 Task: Create Card Emergency Response Planning in Board Website Performance to Workspace Financial Reporting. Create Card Signal Processing Review in Board Media Planning and Buying to Workspace Financial Reporting. Create Card Crisis Management Simulation in Board Sales Pipeline Analysis and Management to Workspace Financial Reporting
Action: Mouse moved to (460, 137)
Screenshot: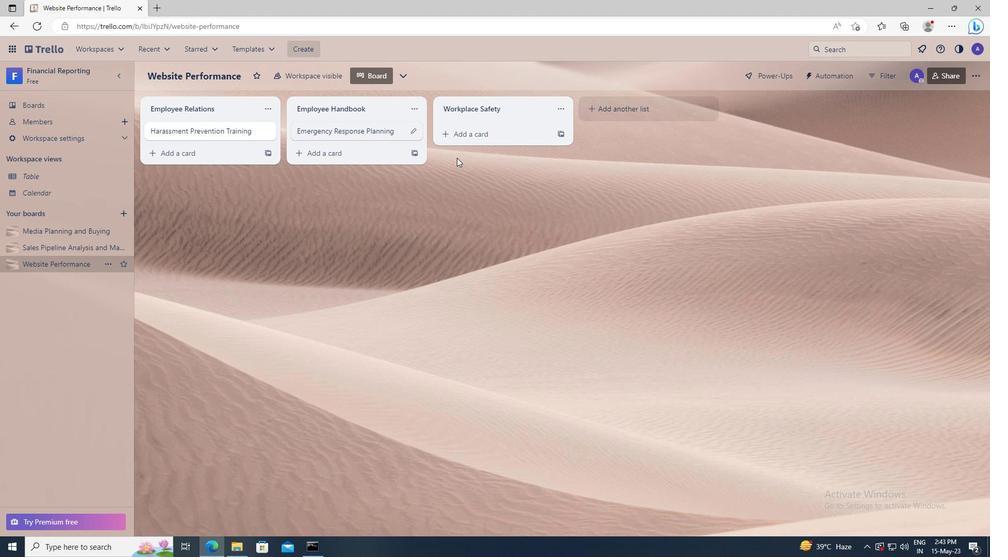 
Action: Mouse pressed left at (460, 137)
Screenshot: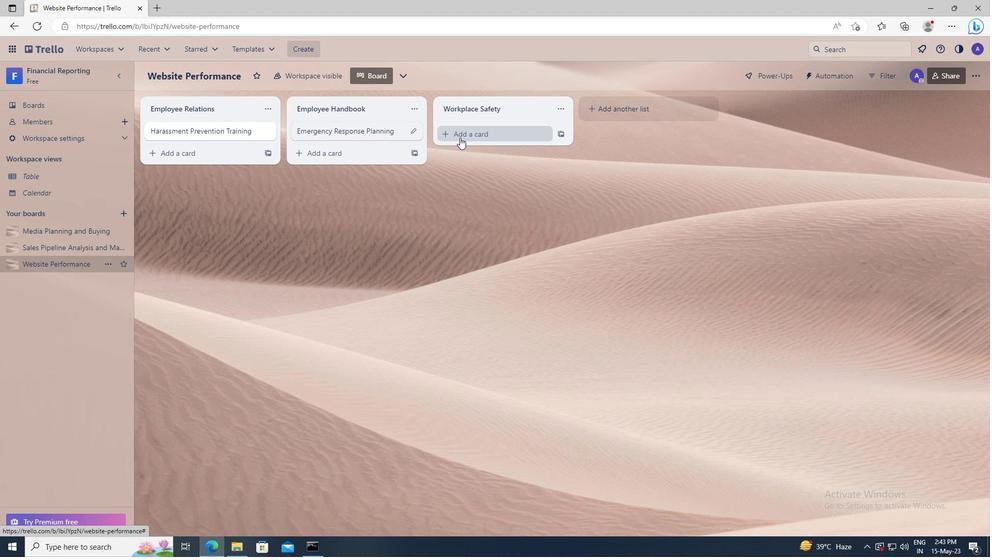 
Action: Key pressed <Key.shift>EMERGENCY<Key.space><Key.shift>RESPONSE<Key.space><Key.shift>PLANNING
Screenshot: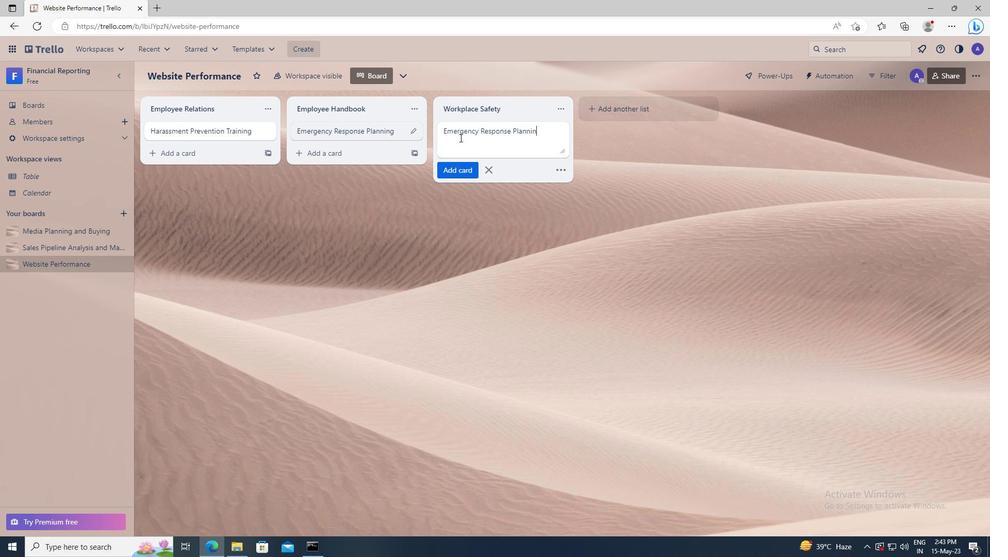 
Action: Mouse moved to (464, 167)
Screenshot: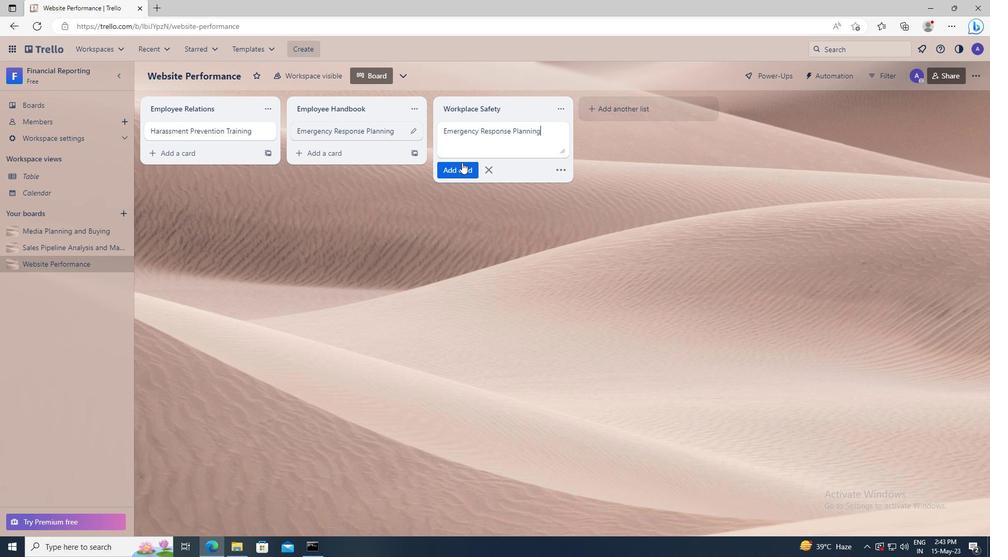 
Action: Mouse pressed left at (464, 167)
Screenshot: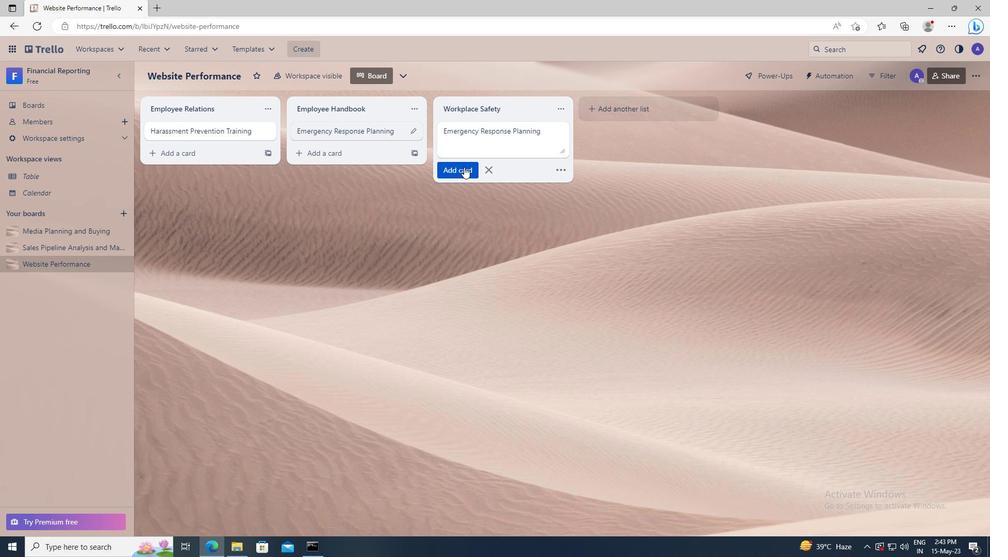 
Action: Mouse moved to (91, 231)
Screenshot: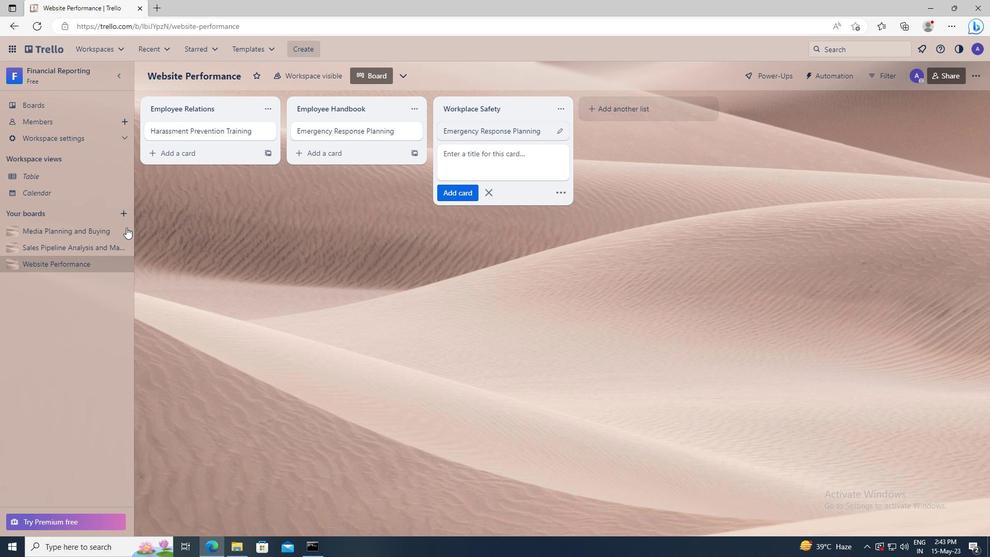 
Action: Mouse pressed left at (91, 231)
Screenshot: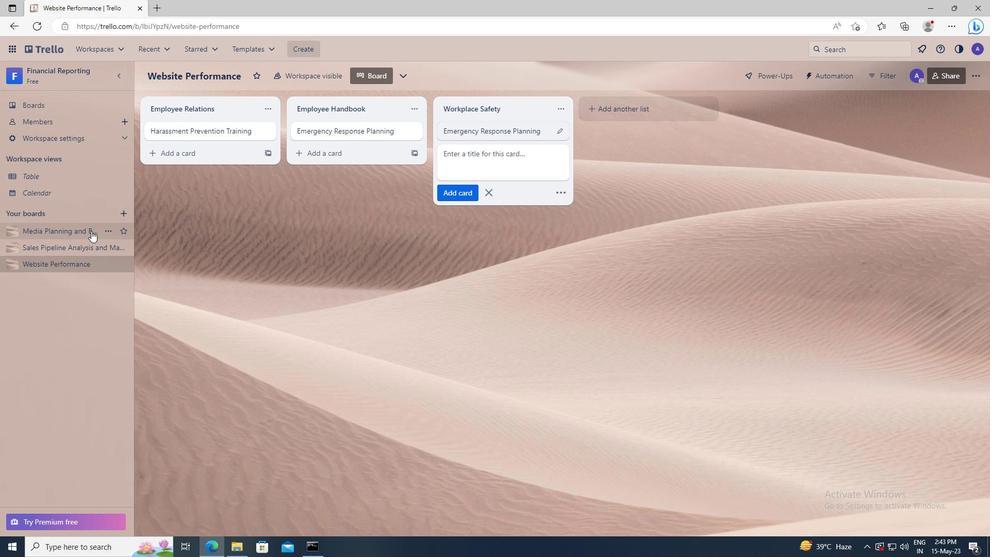 
Action: Mouse moved to (457, 136)
Screenshot: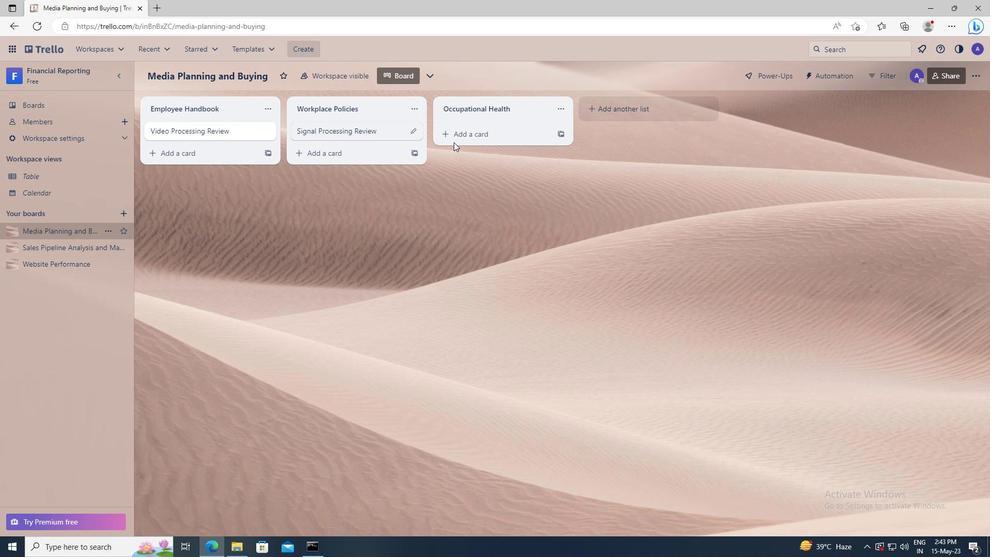 
Action: Mouse pressed left at (457, 136)
Screenshot: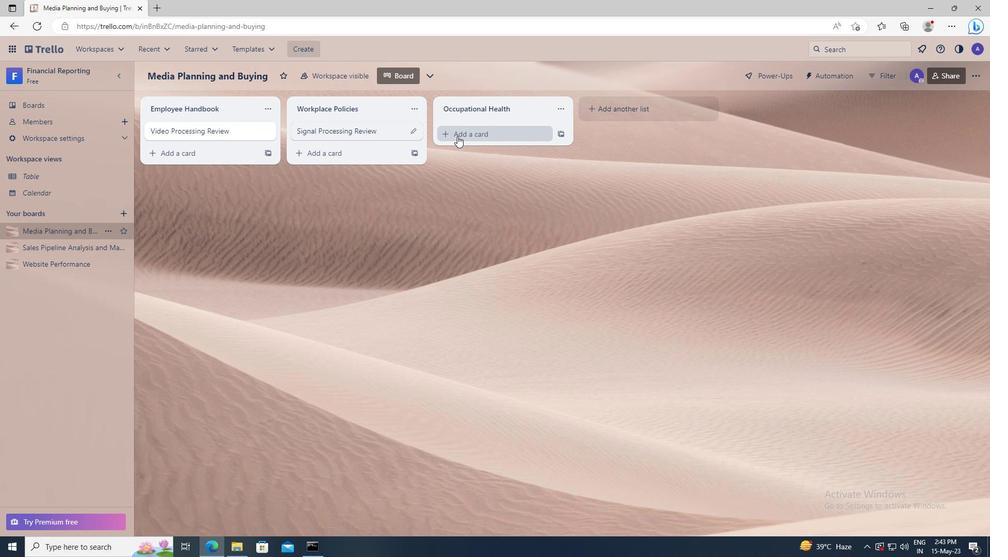 
Action: Key pressed <Key.shift><Key.shift><Key.shift><Key.shift><Key.shift><Key.shift><Key.shift><Key.shift><Key.shift><Key.shift><Key.shift>SIGNAL<Key.space><Key.shift>PROCESSING<Key.space><Key.shift>REVIEW
Screenshot: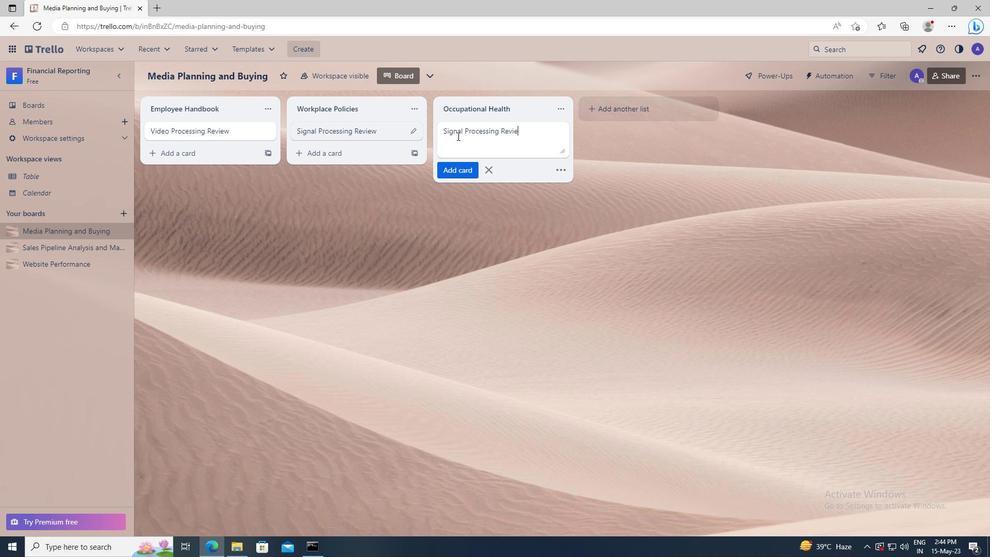 
Action: Mouse moved to (457, 171)
Screenshot: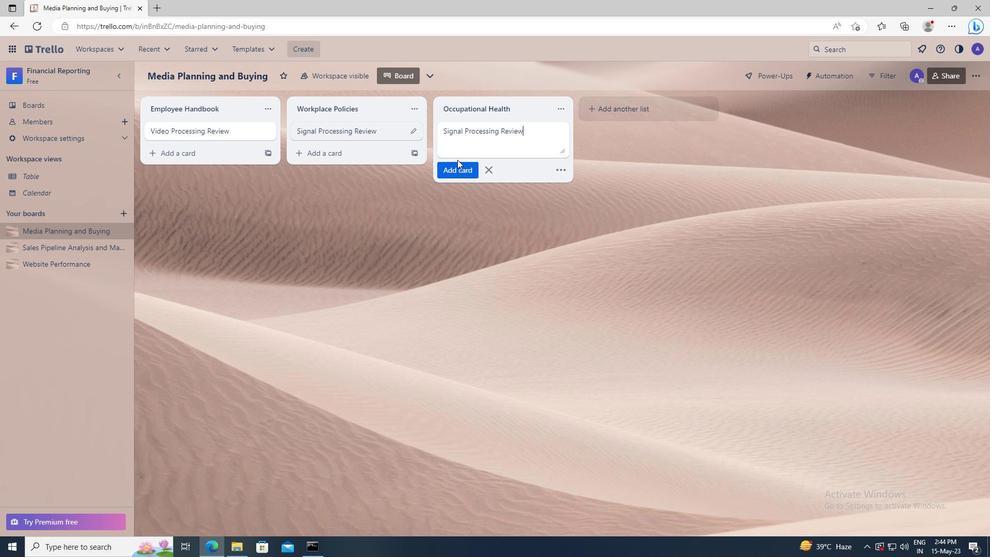 
Action: Mouse pressed left at (457, 171)
Screenshot: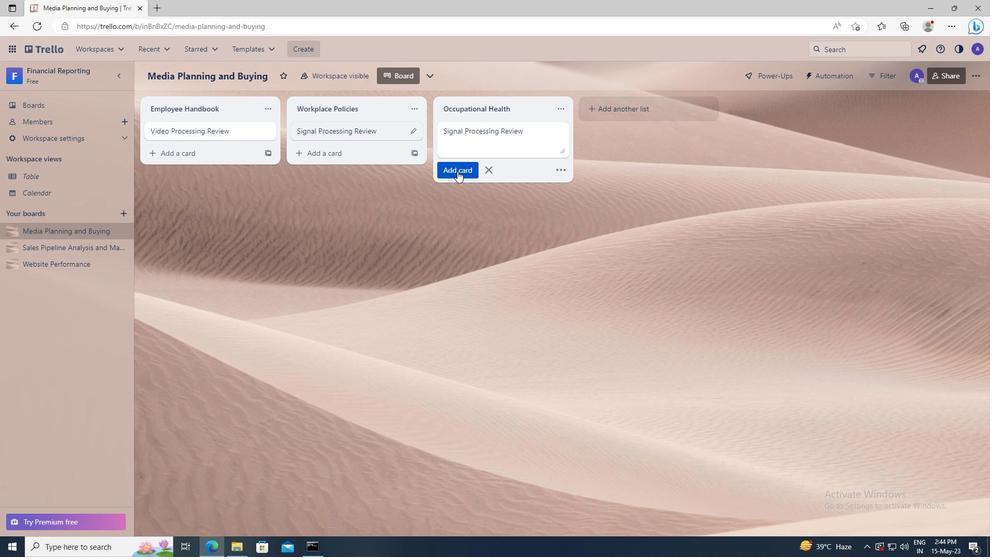 
Action: Mouse moved to (83, 248)
Screenshot: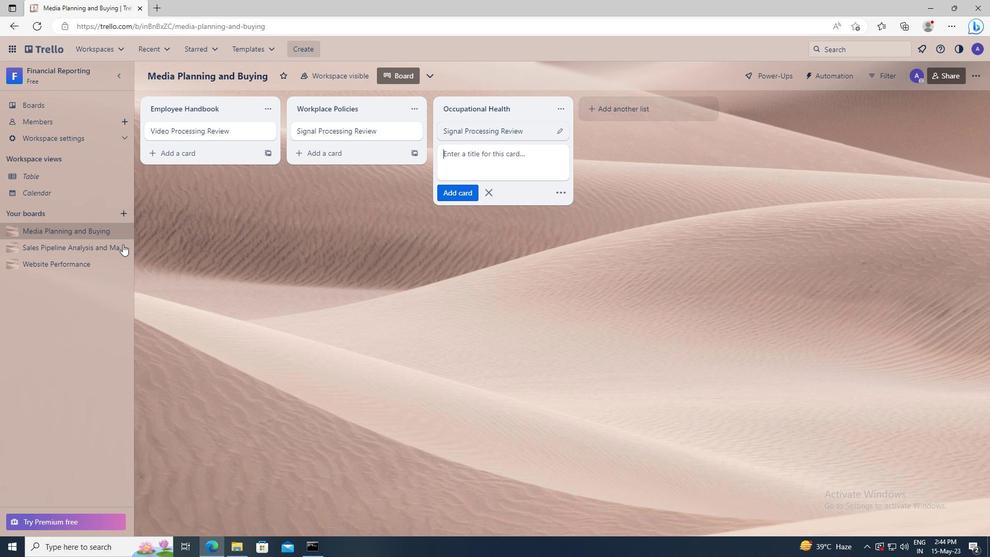 
Action: Mouse pressed left at (83, 248)
Screenshot: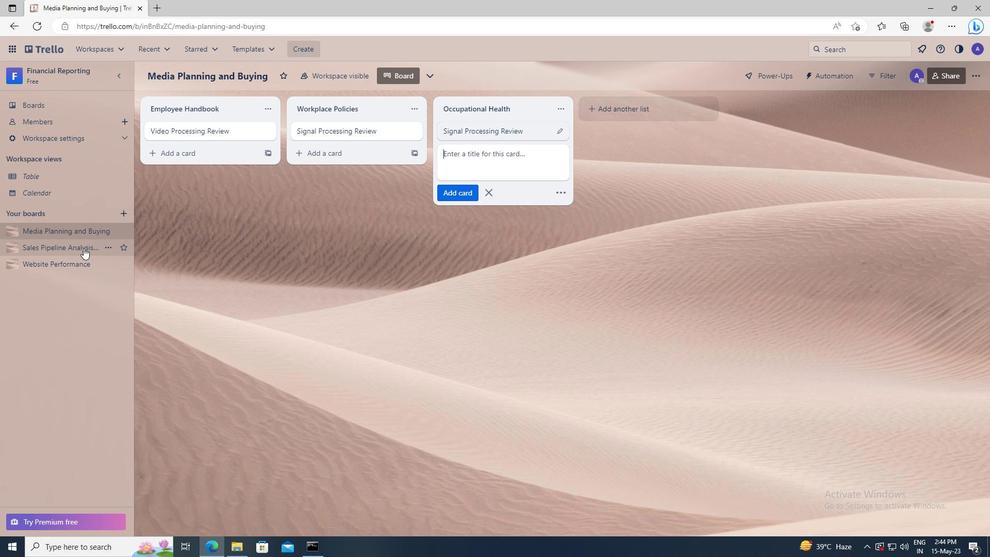 
Action: Mouse moved to (462, 137)
Screenshot: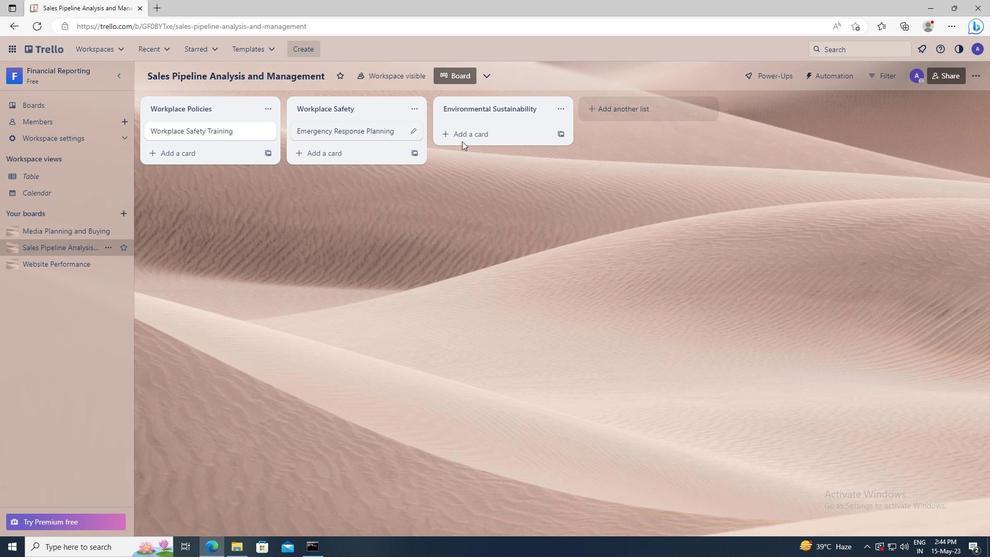 
Action: Mouse pressed left at (462, 137)
Screenshot: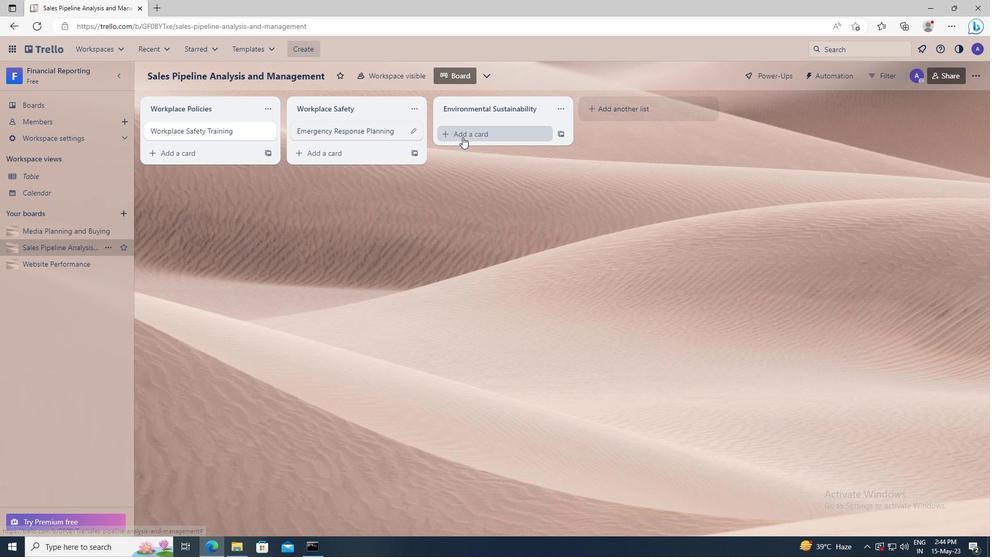 
Action: Key pressed <Key.shift>CRISIS<Key.space><Key.shift>MANAGEMENT<Key.space><Key.shift>SIMULATION
Screenshot: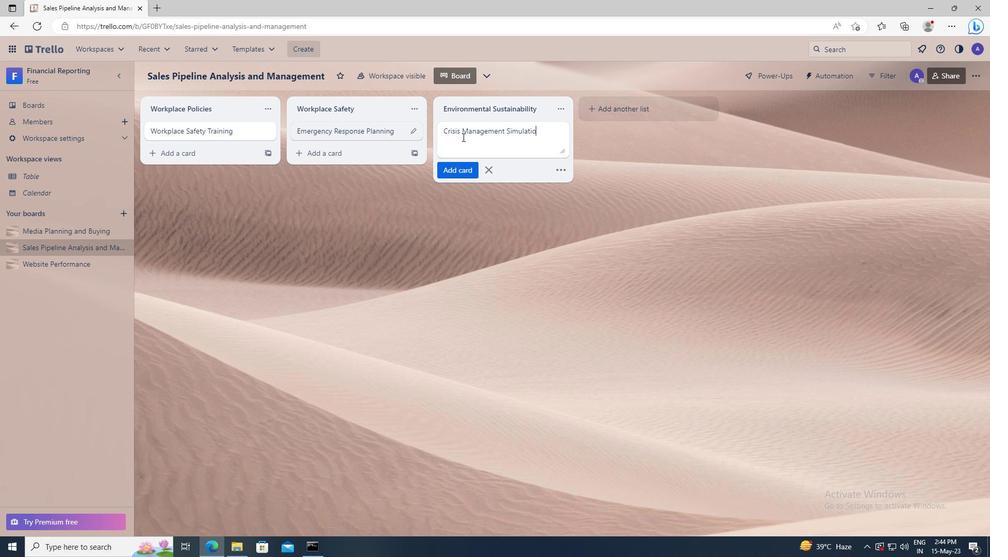 
Action: Mouse moved to (463, 172)
Screenshot: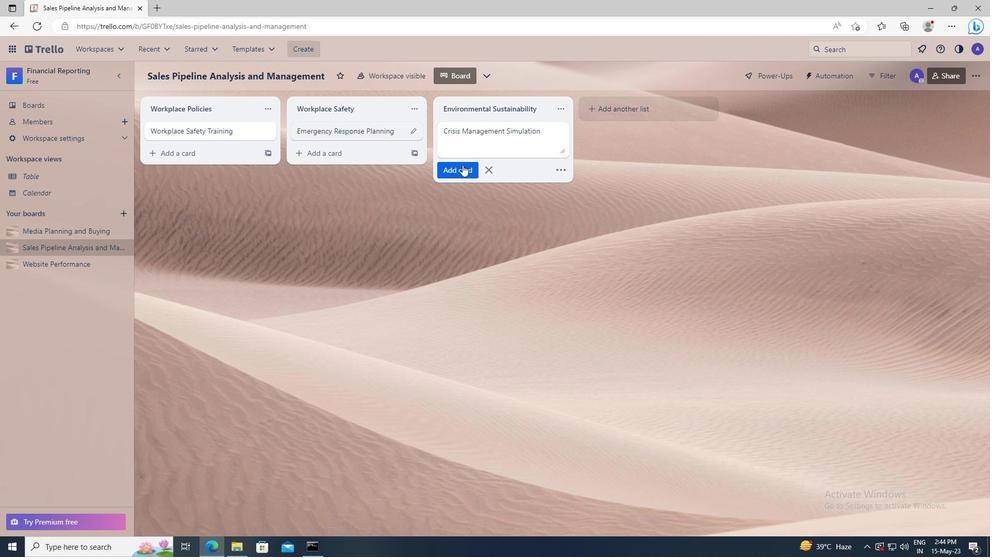 
Action: Mouse pressed left at (463, 172)
Screenshot: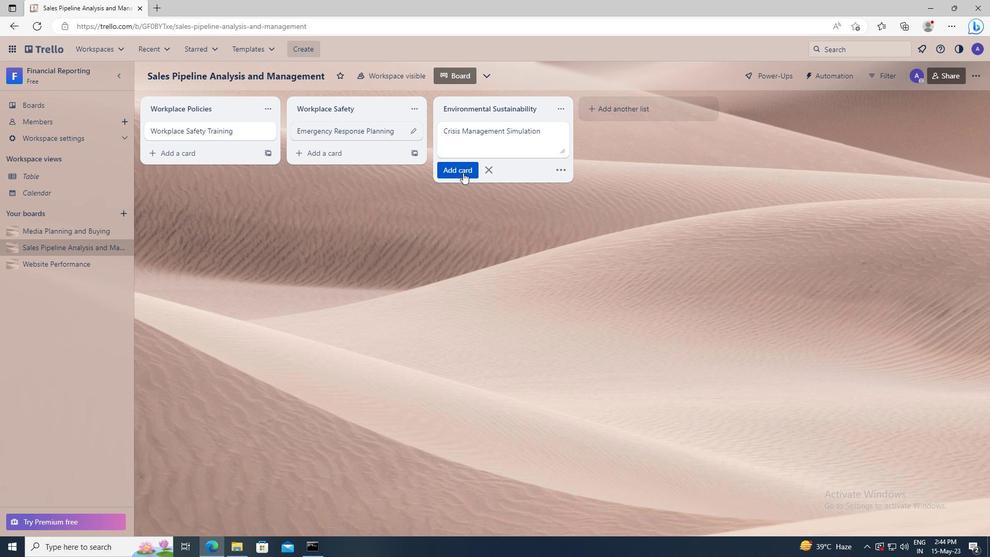 
